 Task: Enable auto-correction for common spelling mistakes.
Action: Mouse moved to (844, 59)
Screenshot: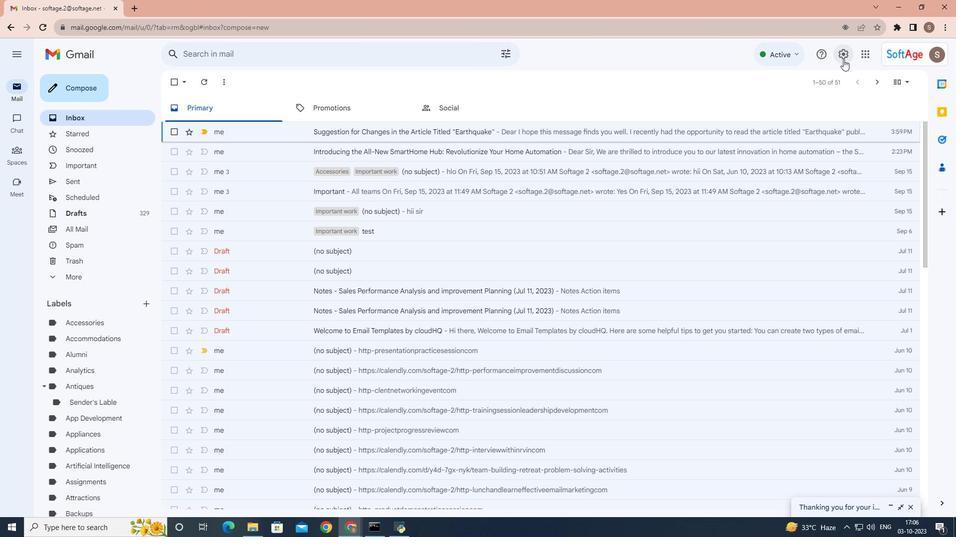 
Action: Mouse pressed left at (844, 59)
Screenshot: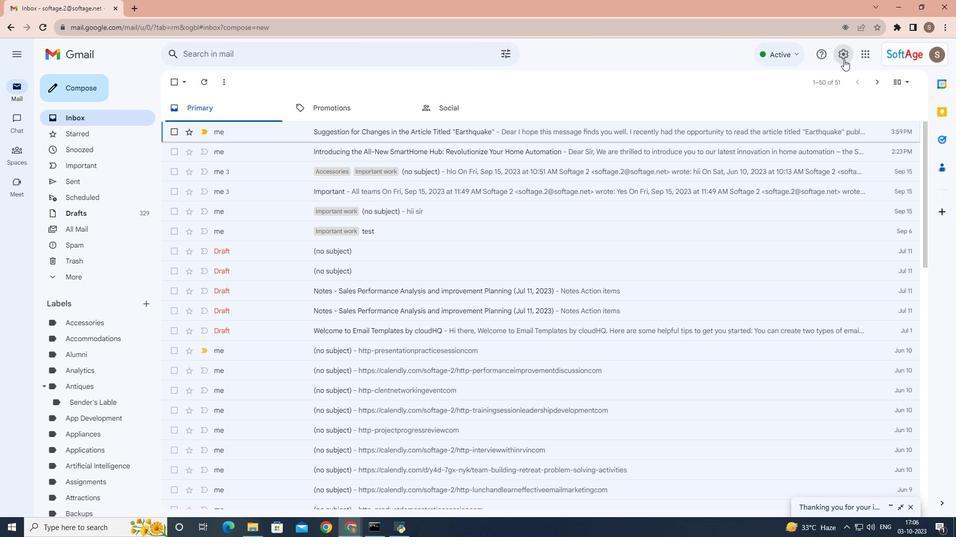 
Action: Mouse moved to (838, 110)
Screenshot: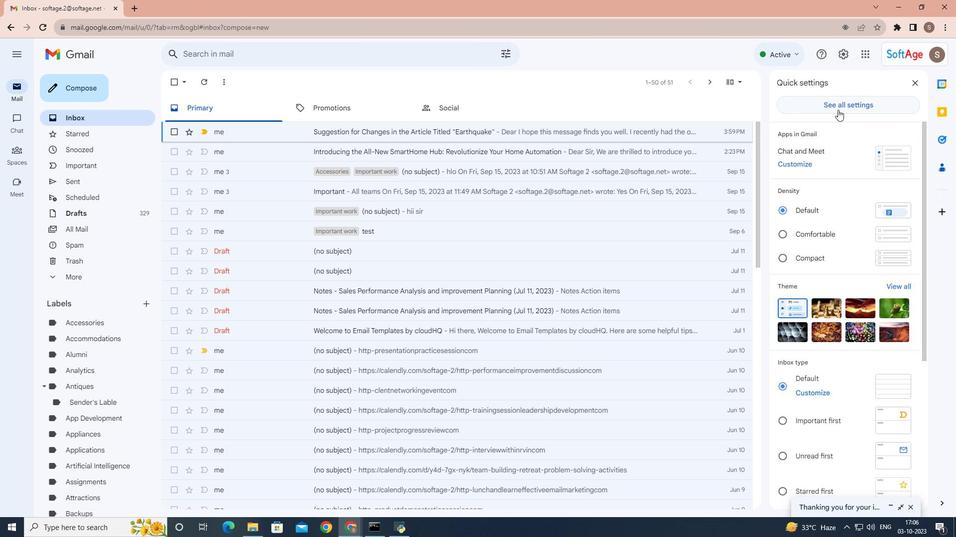 
Action: Mouse pressed left at (838, 110)
Screenshot: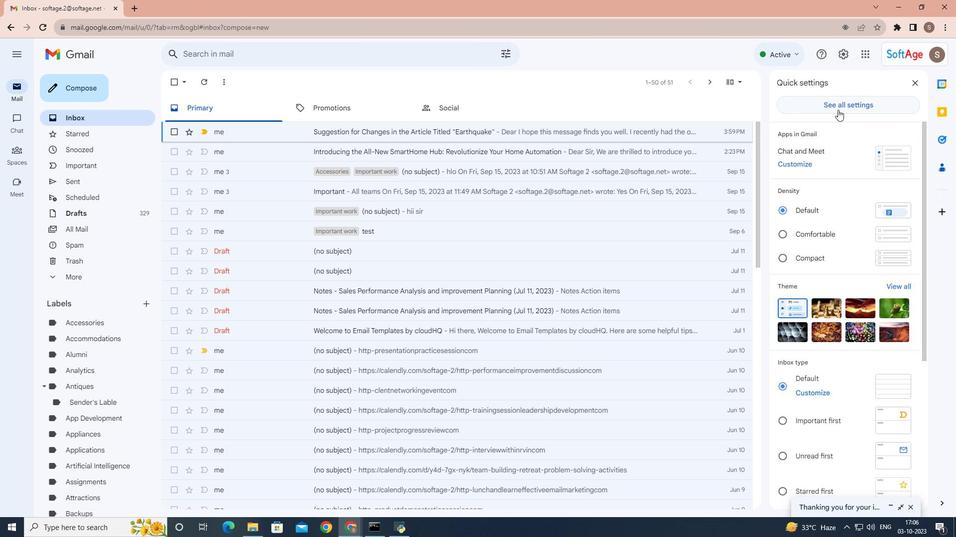 
Action: Mouse moved to (344, 320)
Screenshot: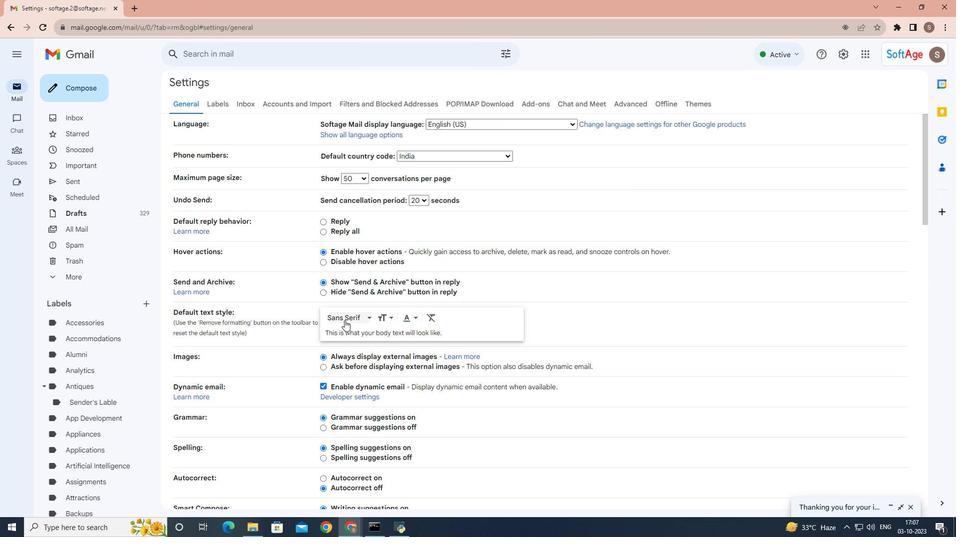 
Action: Mouse scrolled (344, 320) with delta (0, 0)
Screenshot: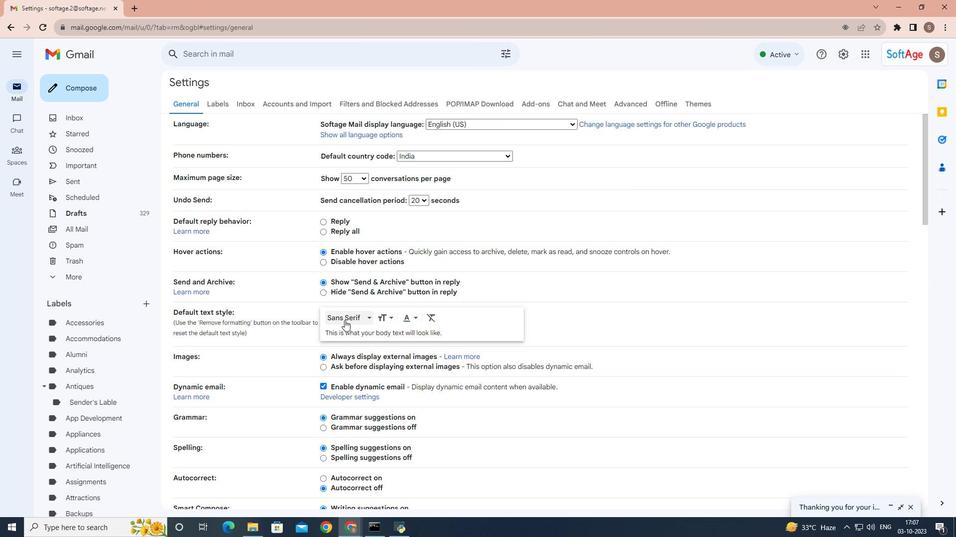 
Action: Mouse scrolled (344, 320) with delta (0, 0)
Screenshot: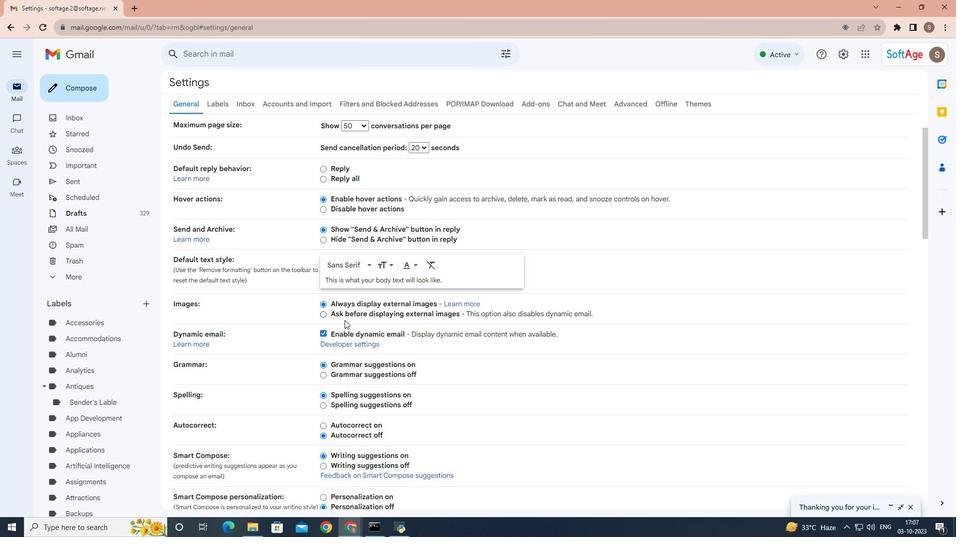 
Action: Mouse scrolled (344, 320) with delta (0, 0)
Screenshot: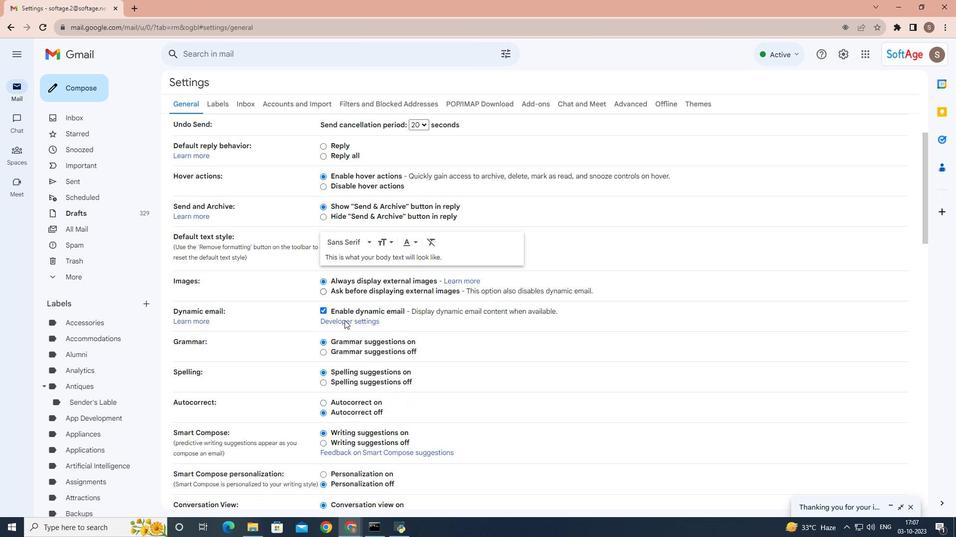 
Action: Mouse scrolled (344, 320) with delta (0, 0)
Screenshot: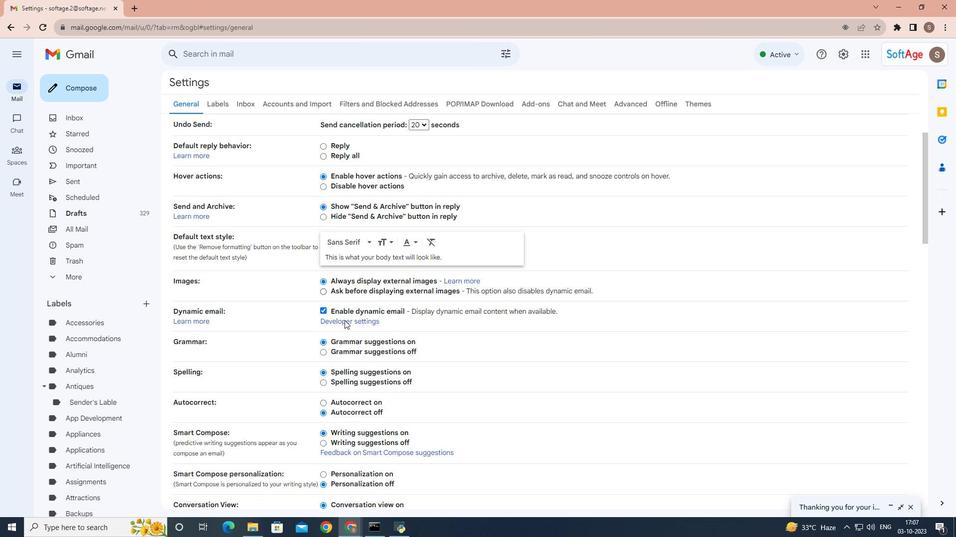 
Action: Mouse moved to (324, 279)
Screenshot: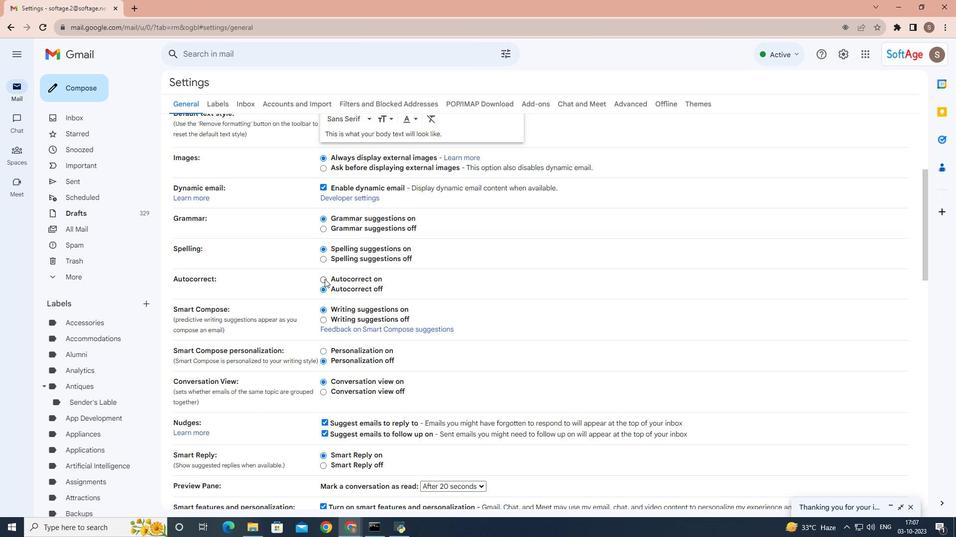 
Action: Mouse pressed left at (324, 279)
Screenshot: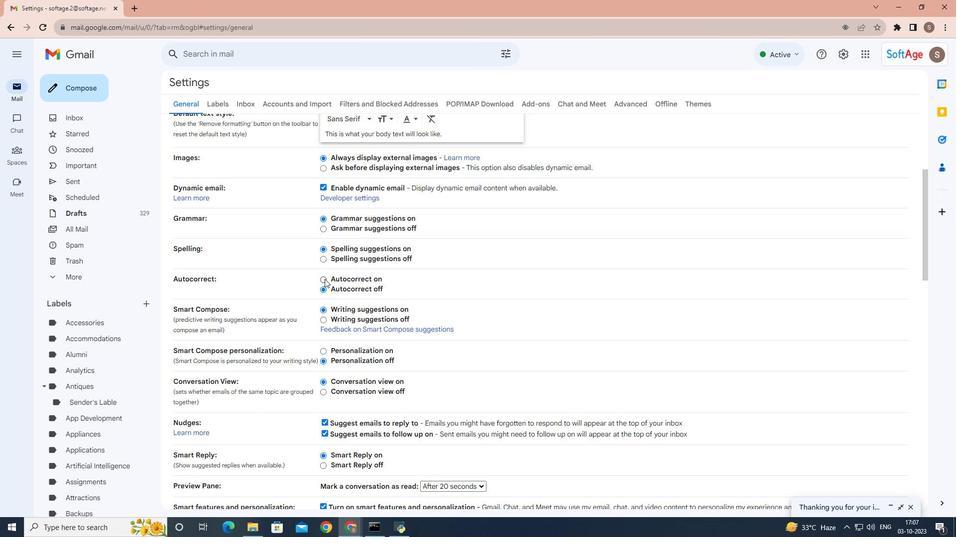 
Action: Mouse moved to (503, 302)
Screenshot: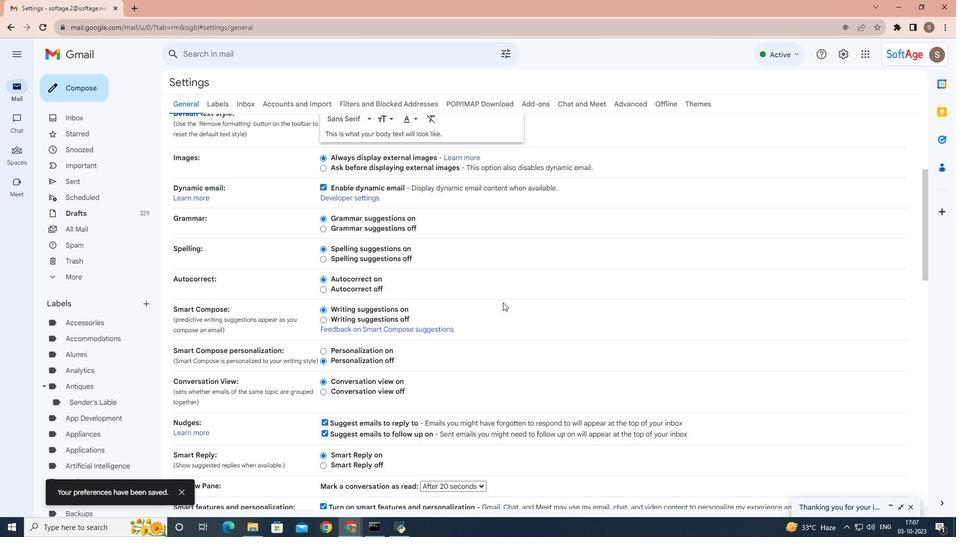 
Action: Mouse scrolled (503, 302) with delta (0, 0)
Screenshot: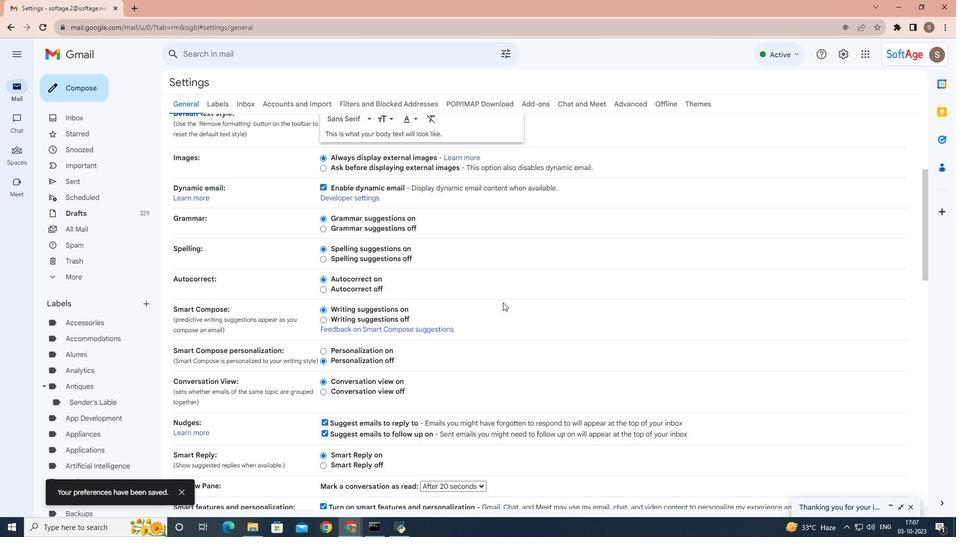 
Action: Mouse scrolled (503, 302) with delta (0, 0)
Screenshot: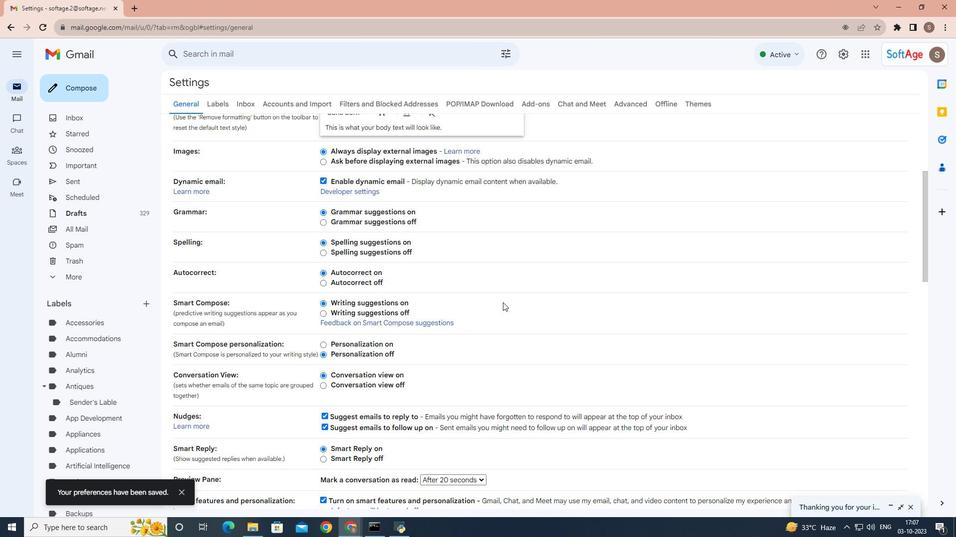 
Action: Mouse scrolled (503, 302) with delta (0, 0)
Screenshot: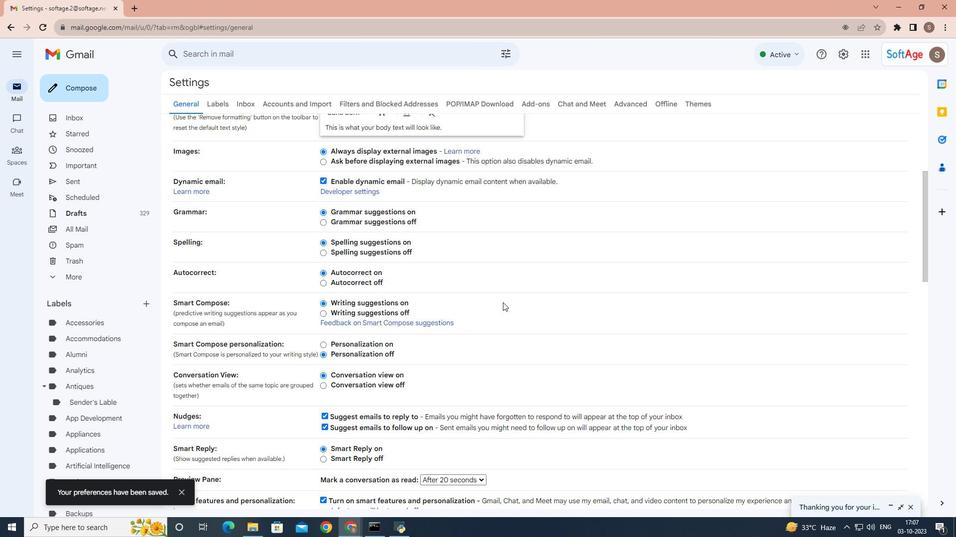 
Action: Mouse scrolled (503, 302) with delta (0, 0)
Screenshot: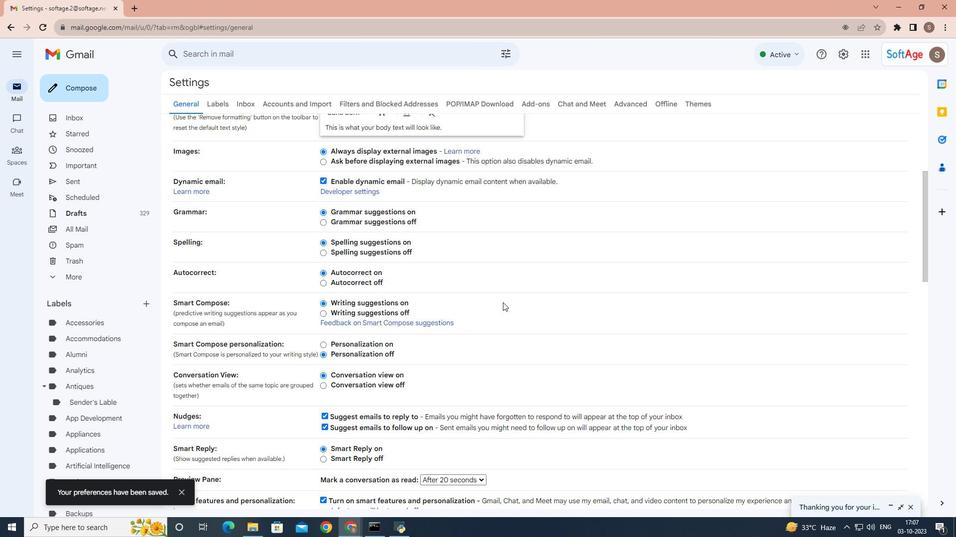 
Action: Mouse scrolled (503, 302) with delta (0, 0)
Screenshot: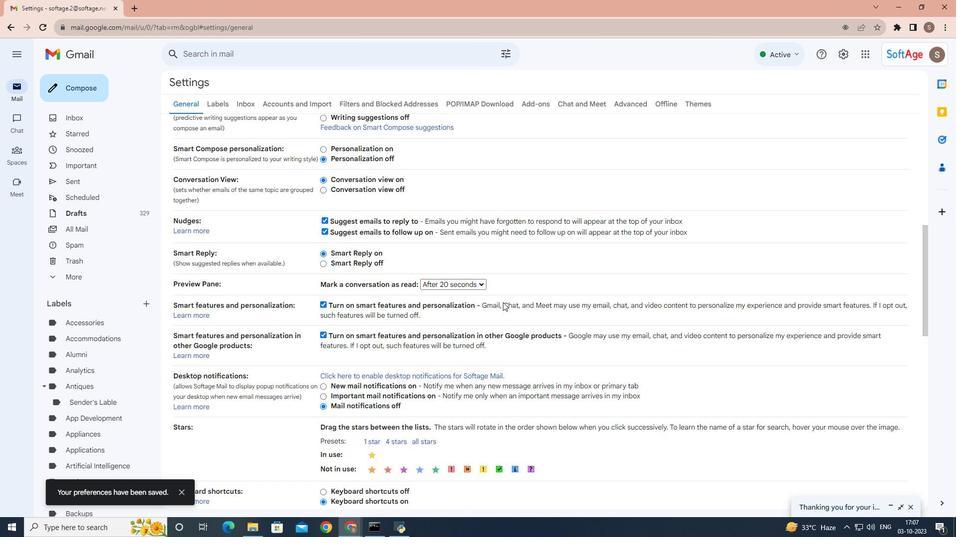 
Action: Mouse scrolled (503, 302) with delta (0, 0)
Screenshot: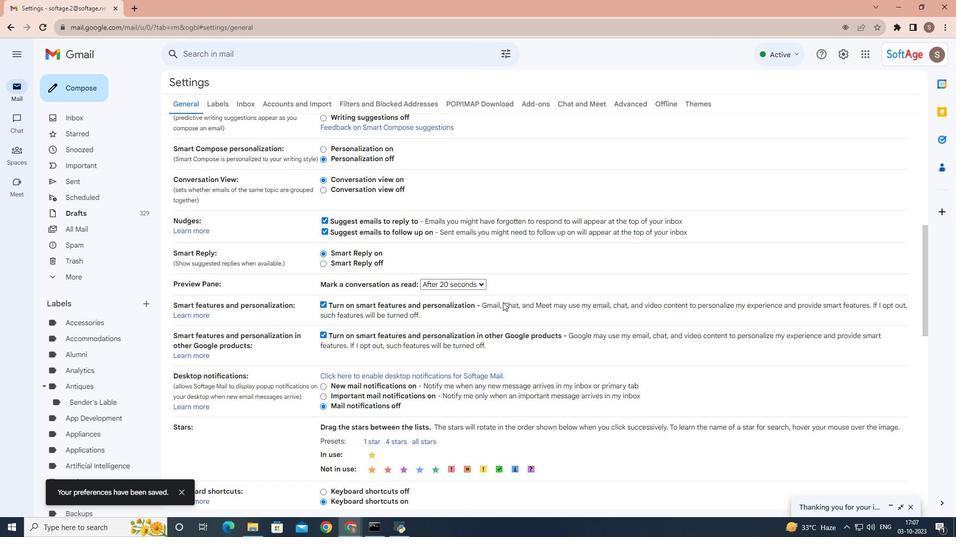 
Action: Mouse scrolled (503, 302) with delta (0, 0)
Screenshot: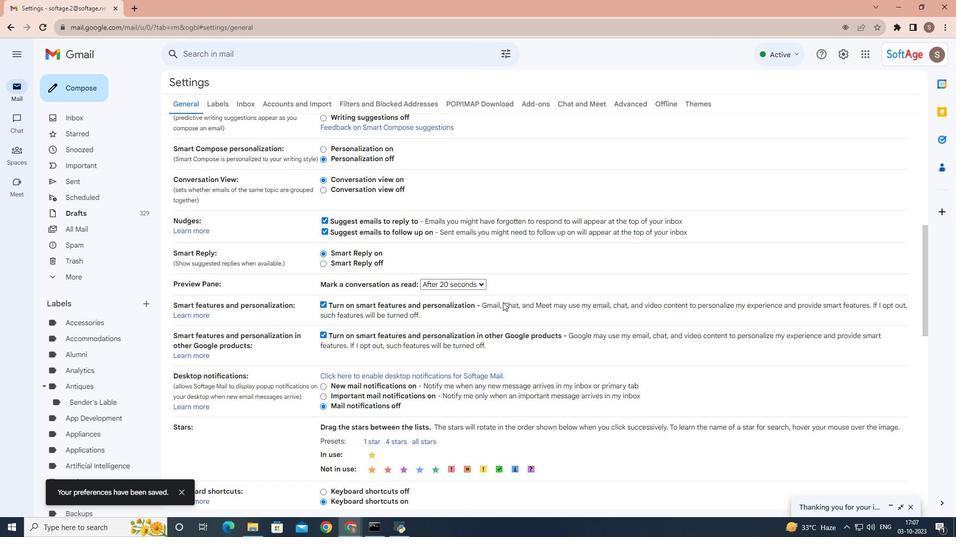 
Action: Mouse scrolled (503, 302) with delta (0, 0)
Screenshot: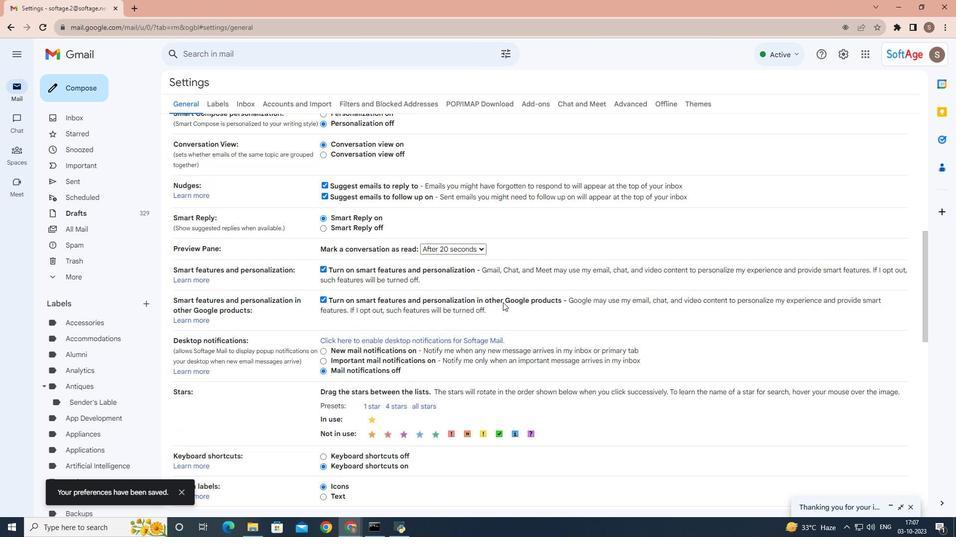 
Action: Mouse scrolled (503, 302) with delta (0, 0)
Screenshot: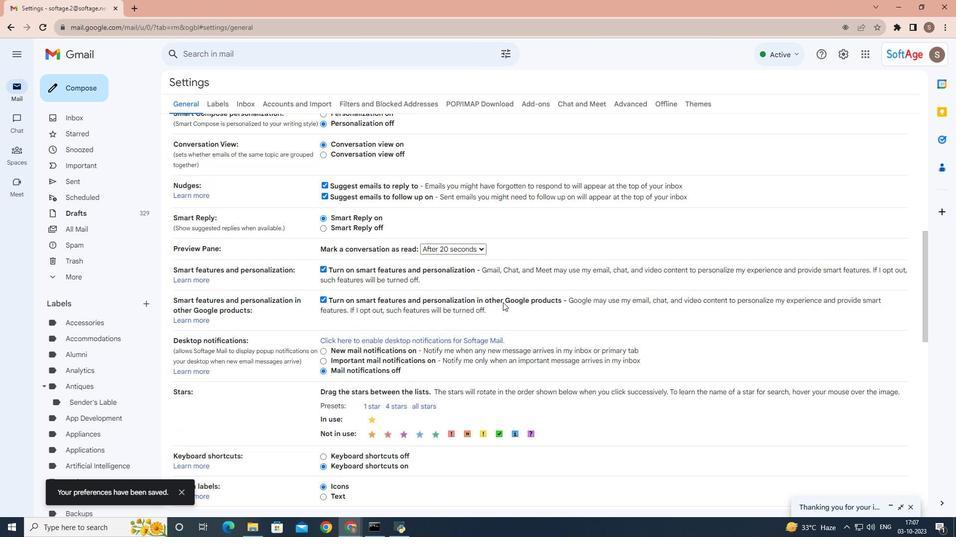 
Action: Mouse scrolled (503, 302) with delta (0, 0)
Screenshot: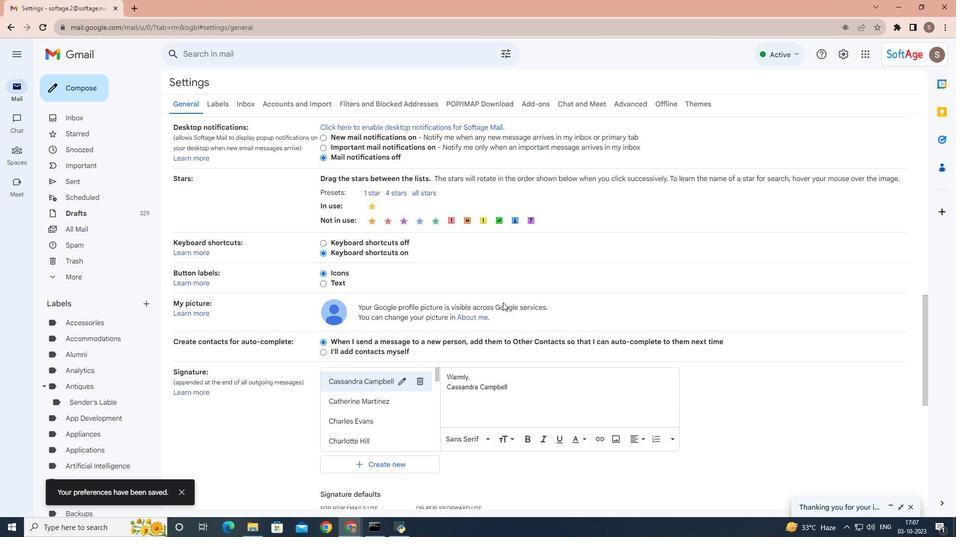 
Action: Mouse scrolled (503, 302) with delta (0, 0)
Screenshot: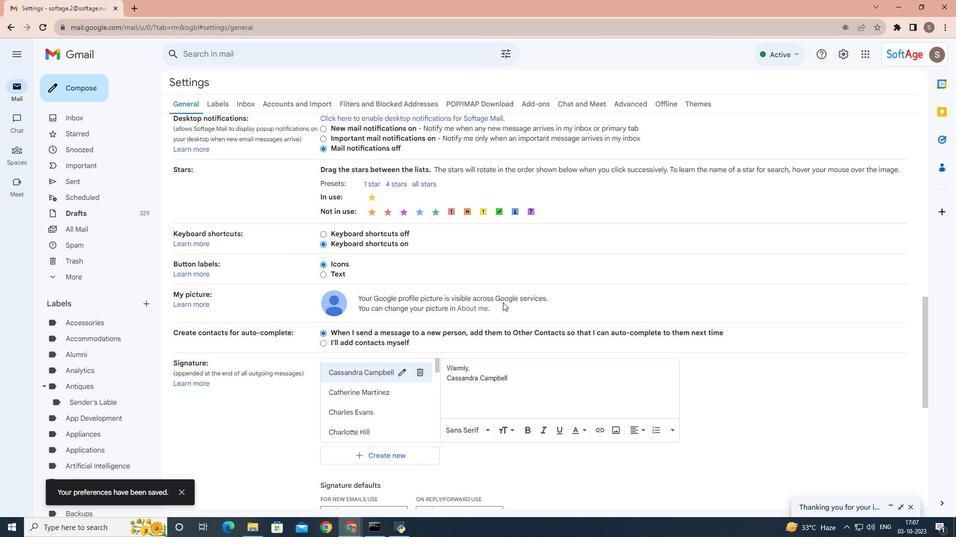 
Action: Mouse scrolled (503, 302) with delta (0, 0)
Screenshot: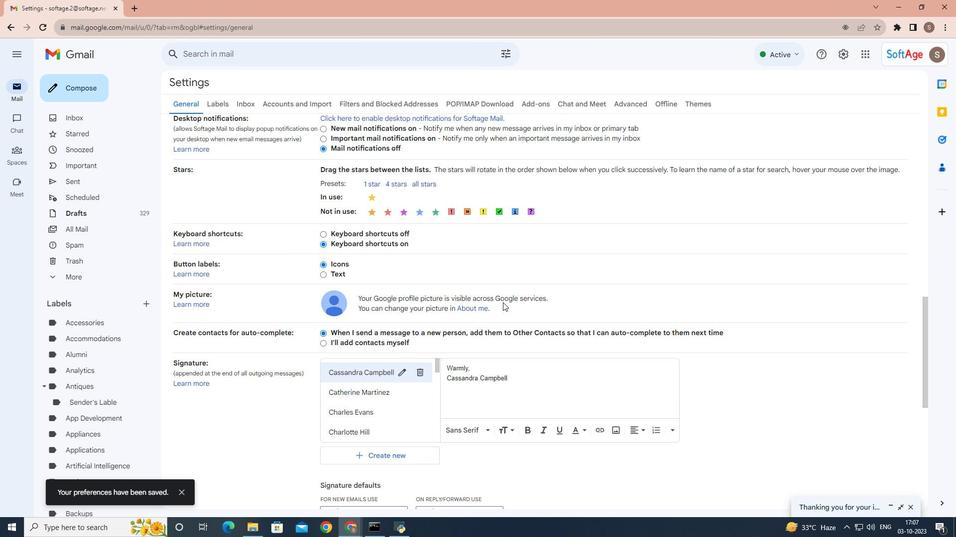 
Action: Mouse scrolled (503, 302) with delta (0, 0)
Screenshot: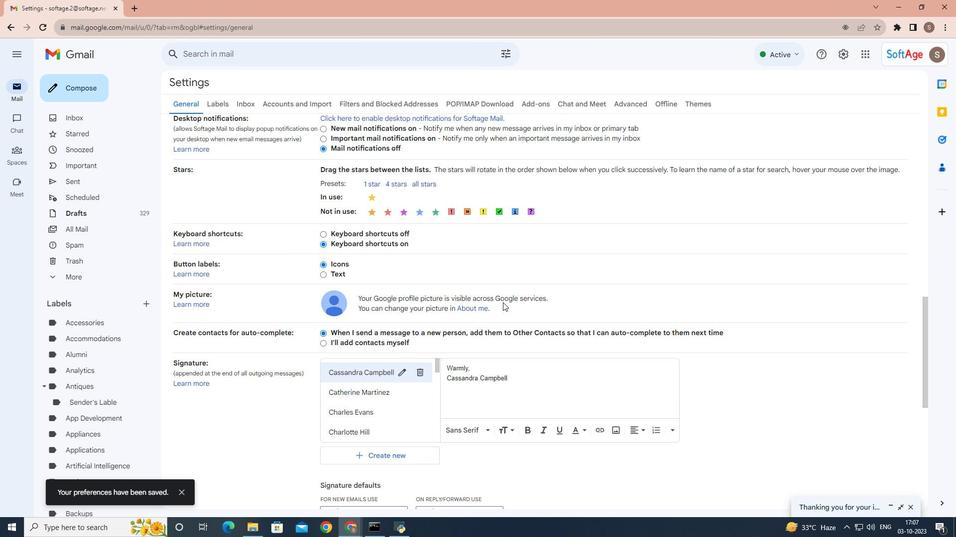 
Action: Mouse scrolled (503, 302) with delta (0, 0)
Screenshot: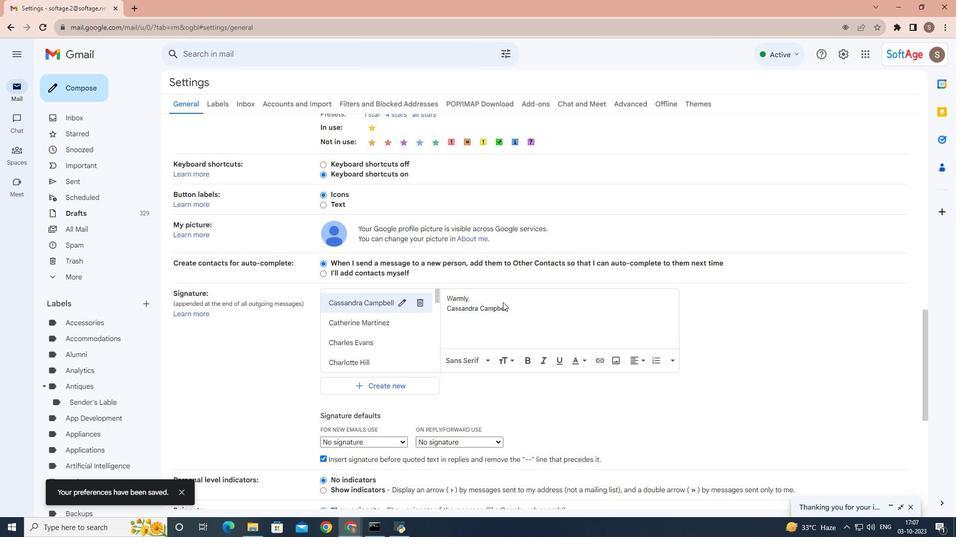 
Action: Mouse scrolled (503, 302) with delta (0, 0)
Screenshot: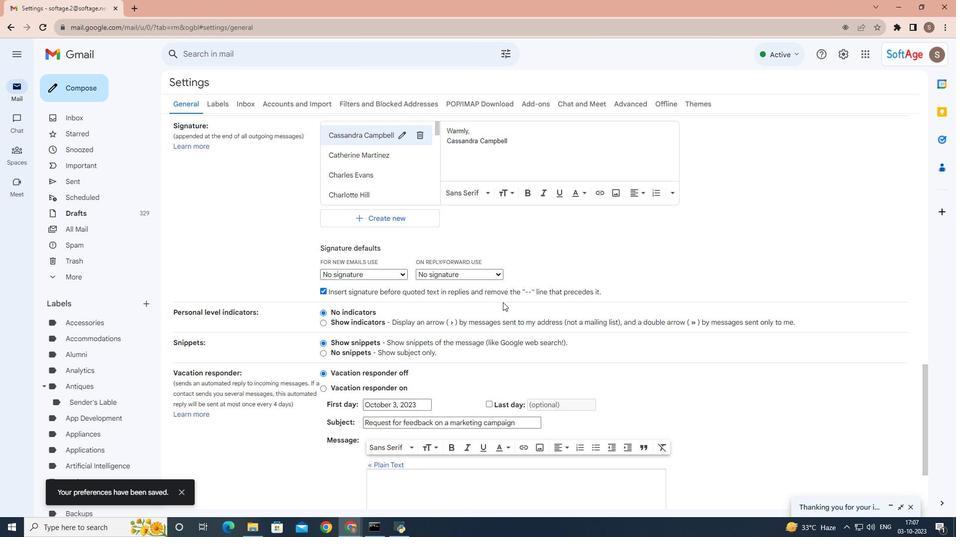 
Action: Mouse scrolled (503, 302) with delta (0, 0)
Screenshot: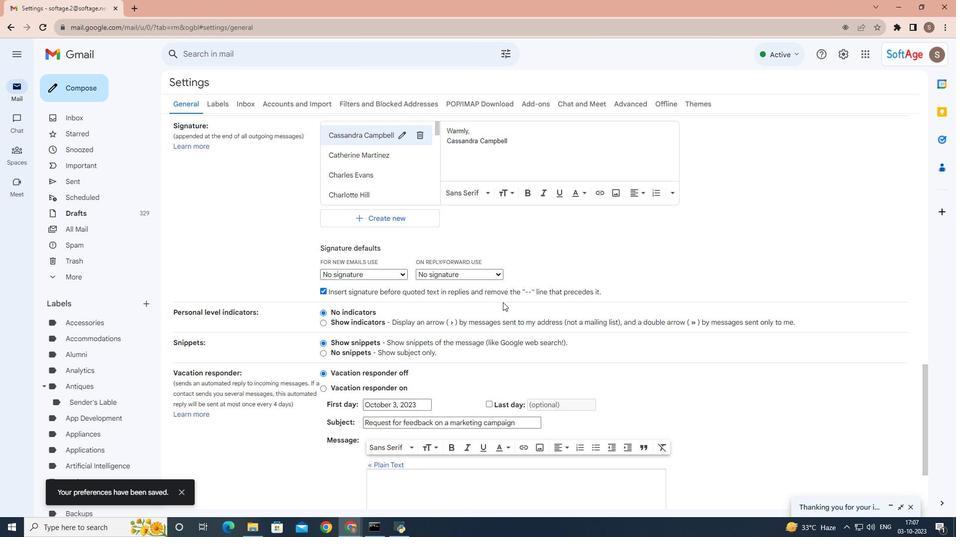 
Action: Mouse scrolled (503, 302) with delta (0, 0)
Screenshot: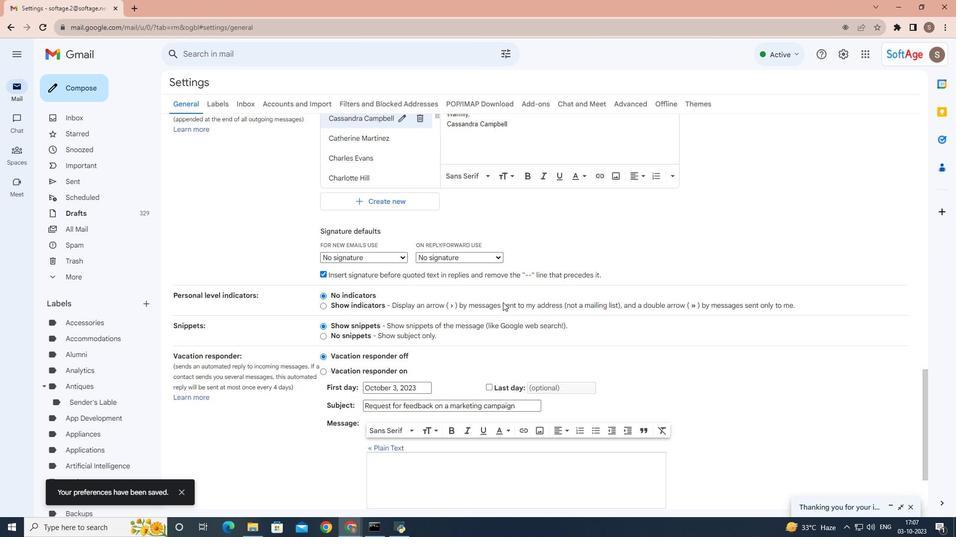 
Action: Mouse scrolled (503, 302) with delta (0, 0)
Screenshot: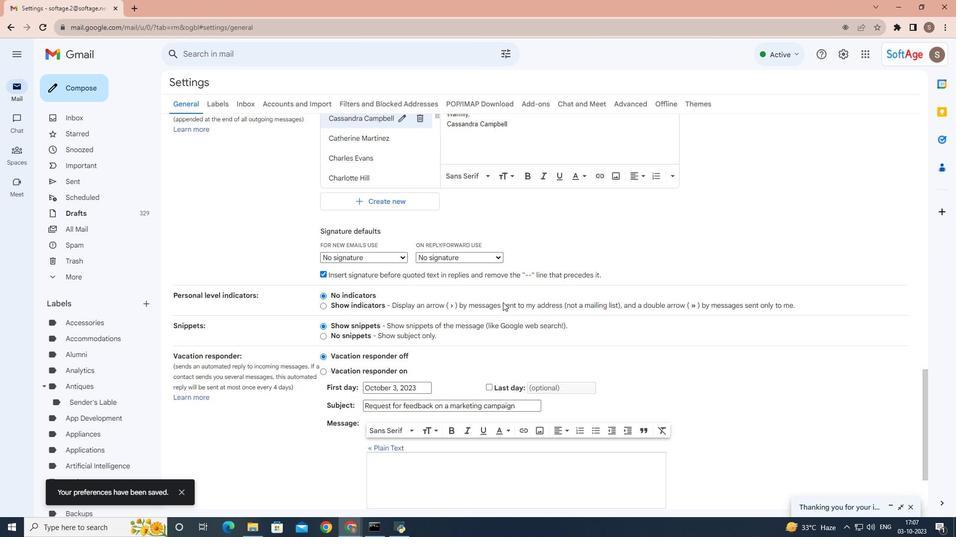 
Action: Mouse scrolled (503, 302) with delta (0, 0)
Screenshot: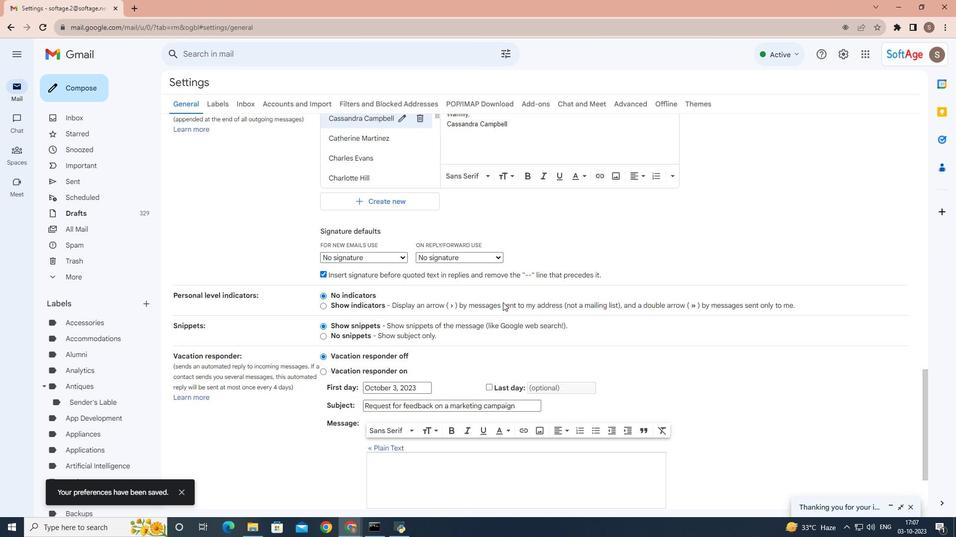 
